 Task: Create a task in Outlook to research new product suppliers, including identifying potential suppliers, evaluating capabilities, negotiating terms, and presenting recommendations. Set the start date to 6/27/2023 and the due date to 7/4/2023 with high priority.
Action: Mouse moved to (8, 115)
Screenshot: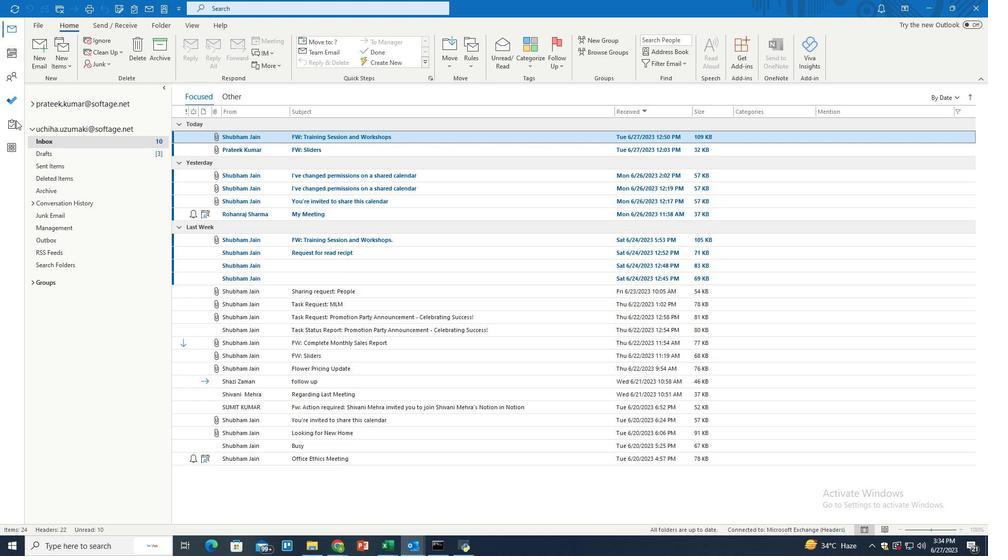 
Action: Mouse pressed left at (8, 115)
Screenshot: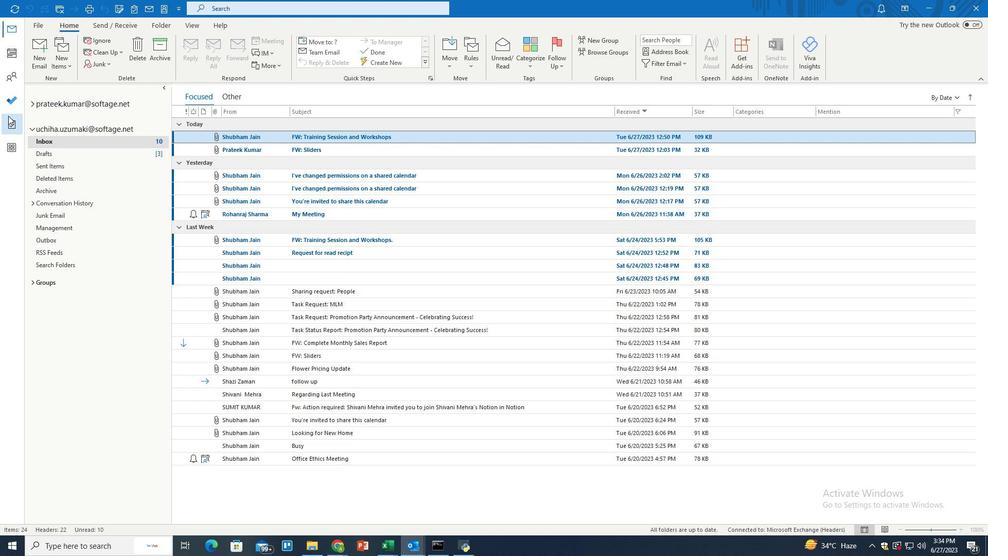 
Action: Mouse moved to (40, 60)
Screenshot: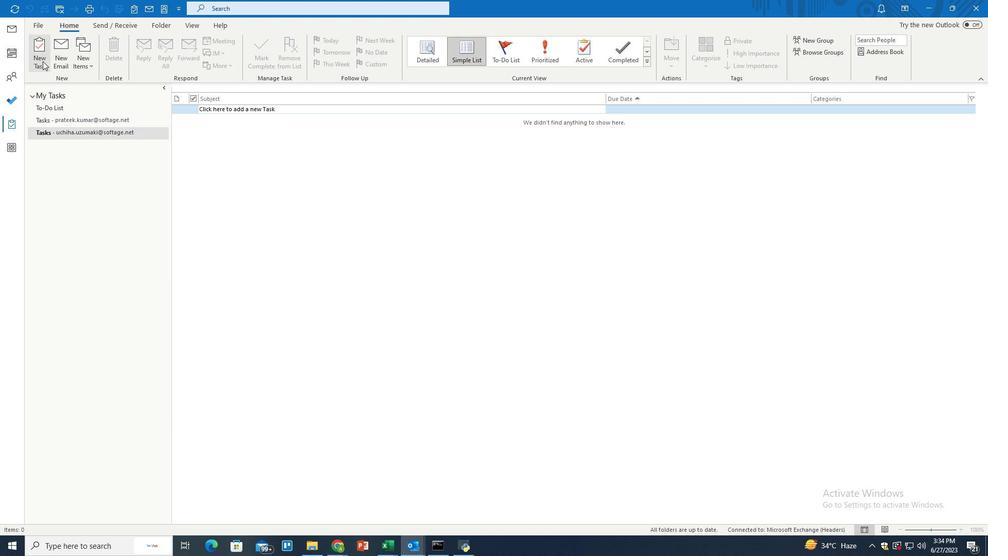 
Action: Mouse pressed left at (40, 60)
Screenshot: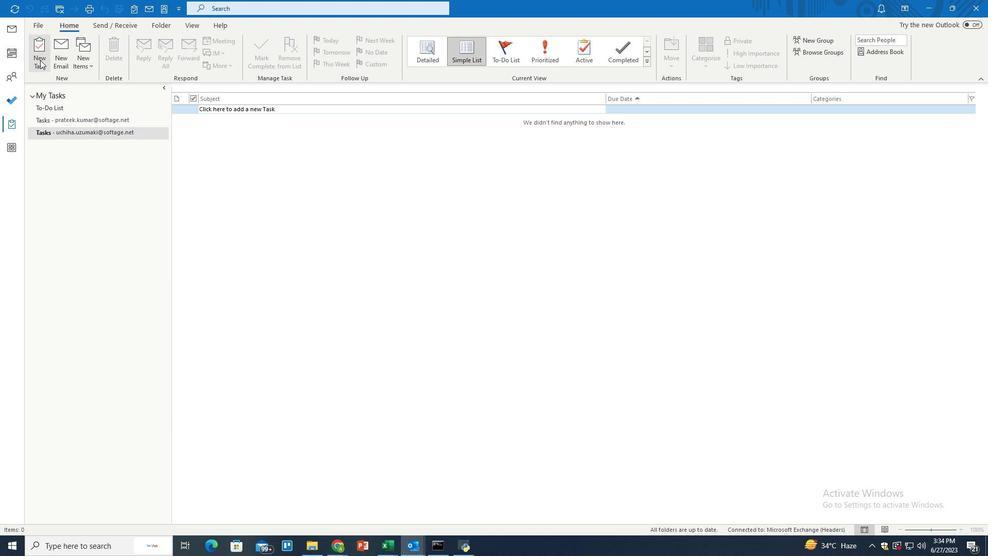 
Action: Mouse moved to (154, 100)
Screenshot: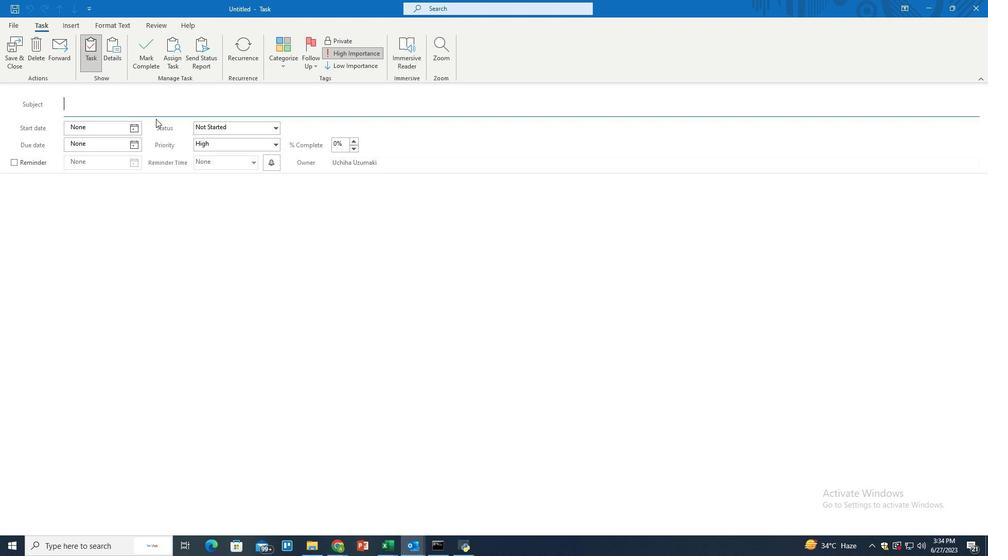 
Action: Key pressed <Key.shift>Research<Key.space><Key.shift>New<Key.space><Key.shift>Product<Key.space><Key.shift>Suppliers
Screenshot: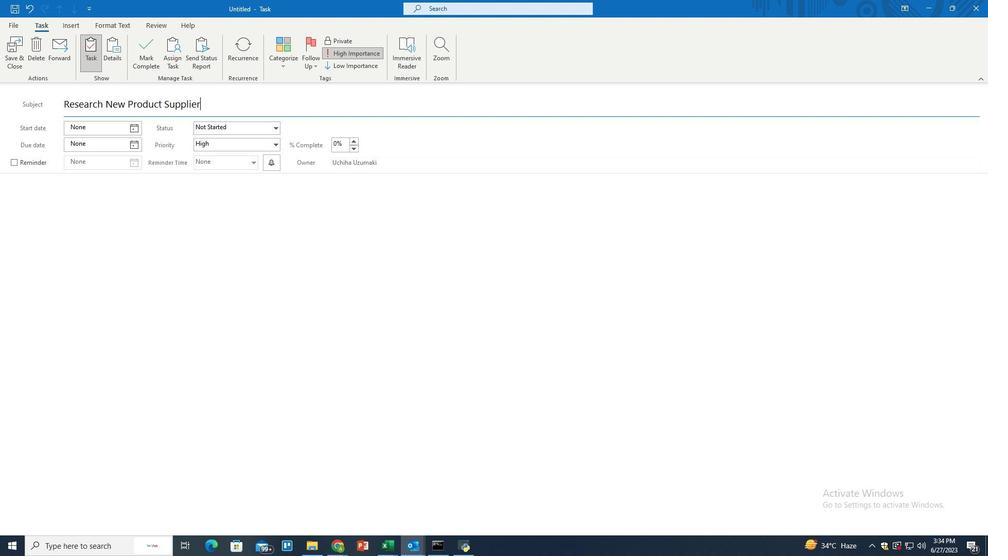 
Action: Mouse moved to (165, 199)
Screenshot: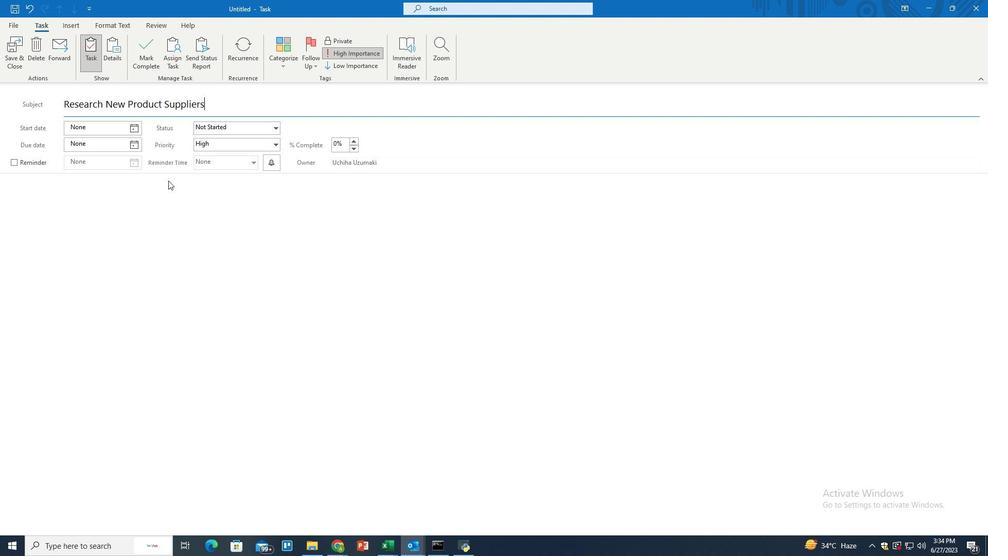 
Action: Mouse pressed left at (165, 199)
Screenshot: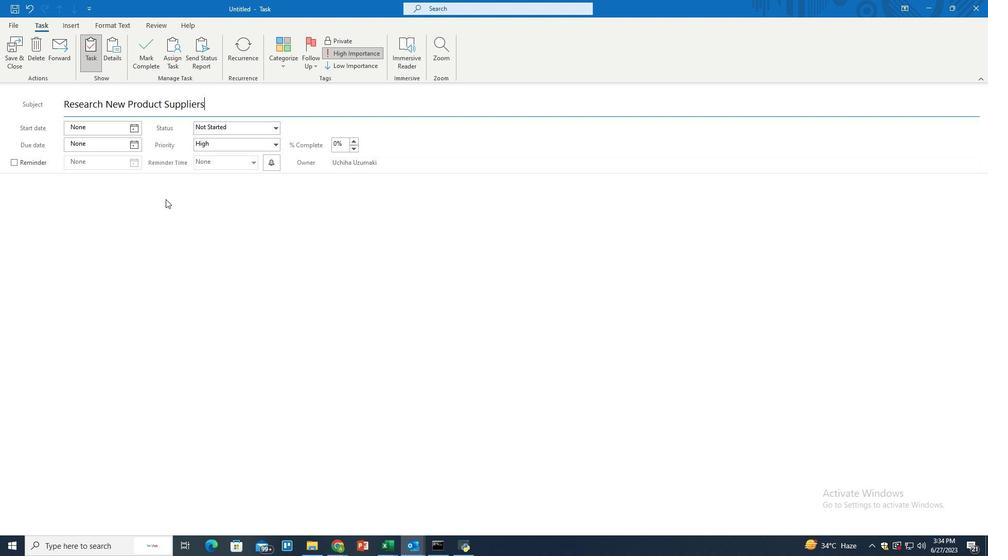 
Action: Key pressed <Key.shift>Identify<Key.space>potential<Key.space>suppliers<Key.space>for<Key.space>a<Key.space>new<Key.space>product<Key.space>line,<Key.space>evaluate<Key.space>their<Key.space>capabilities,<Key.space>negotiate<Key.space>termss<Key.backspace>,<Key.space>and<Key.space>present<Key.space>recommendations<Key.space>for<Key.space>seles<Key.backspace>ction
Screenshot: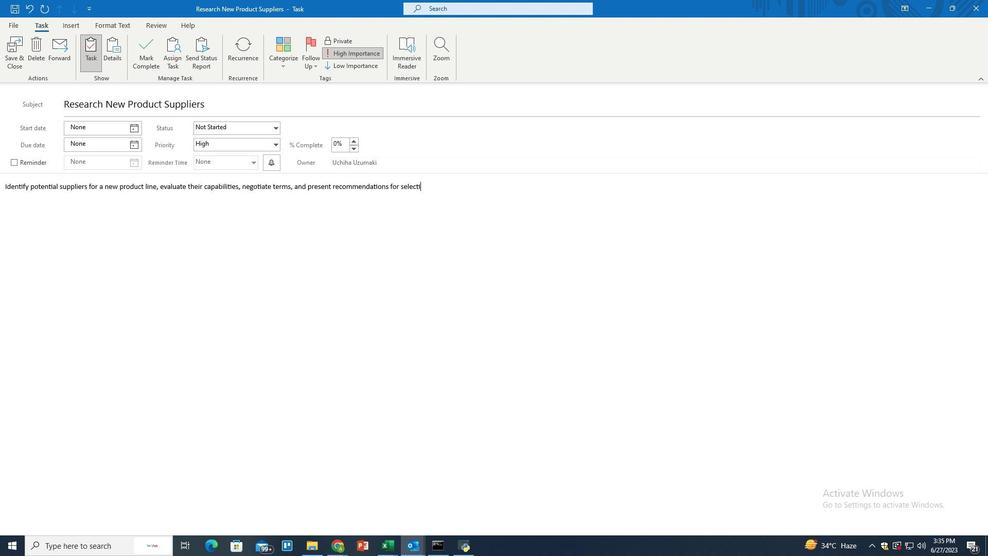 
Action: Mouse moved to (135, 129)
Screenshot: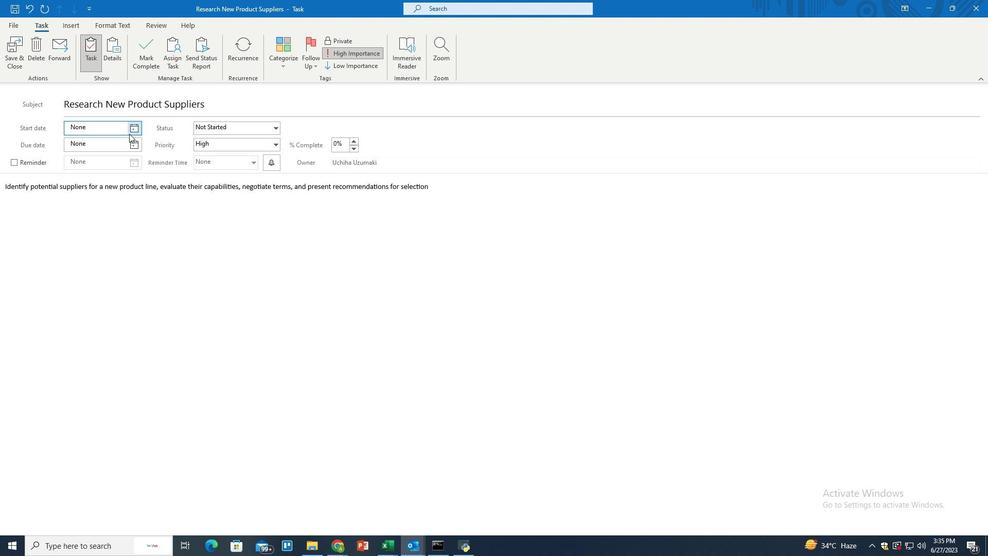 
Action: Mouse pressed left at (135, 129)
Screenshot: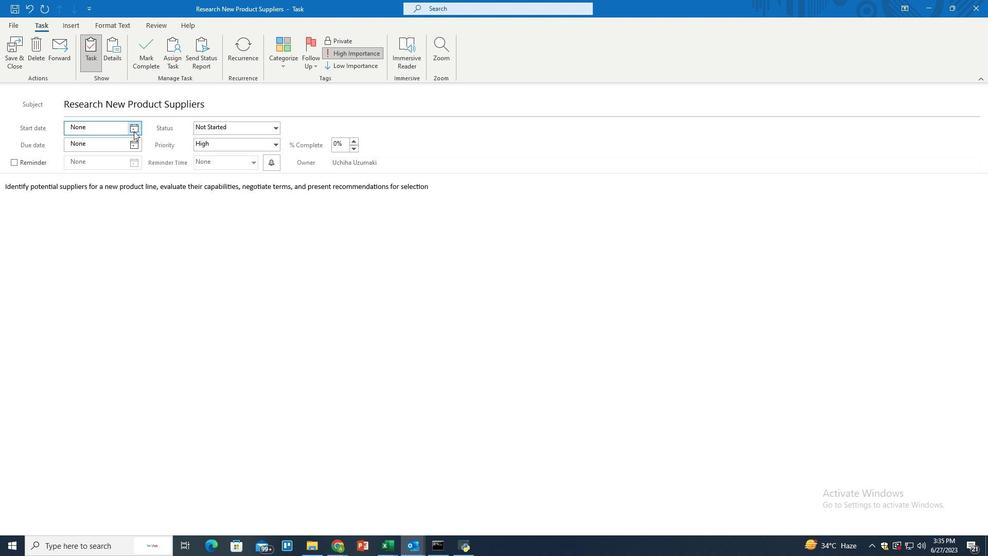
Action: Mouse moved to (68, 248)
Screenshot: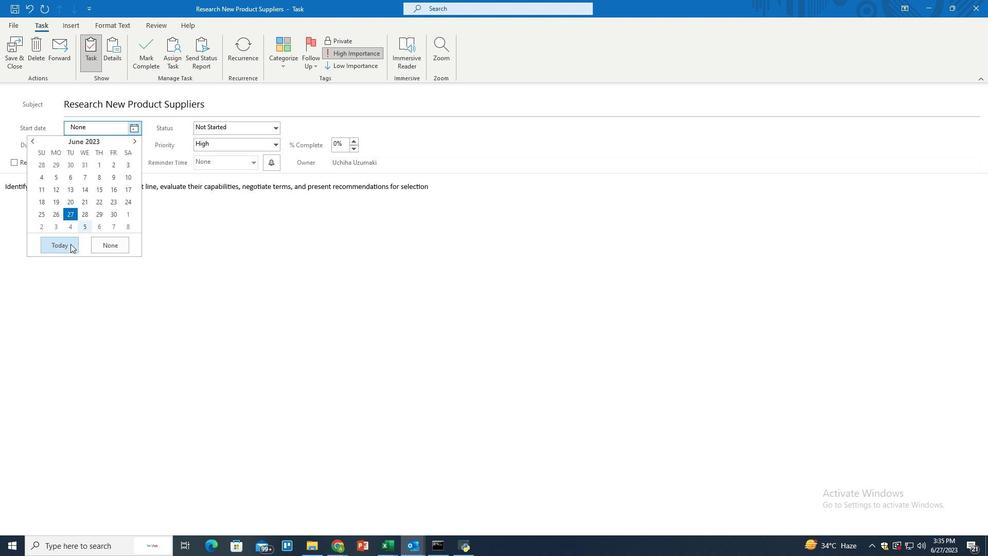 
Action: Mouse pressed left at (68, 248)
Screenshot: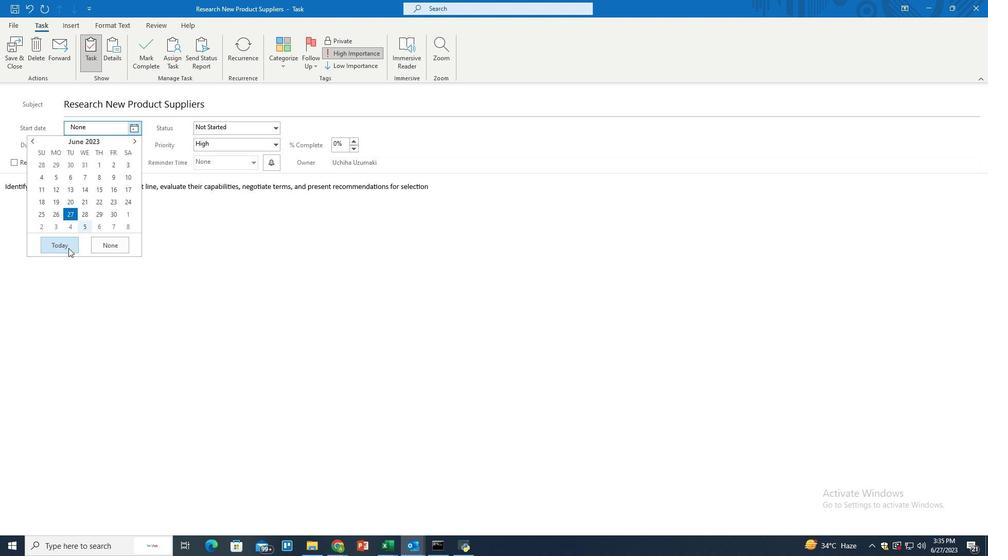 
Action: Mouse moved to (132, 154)
Screenshot: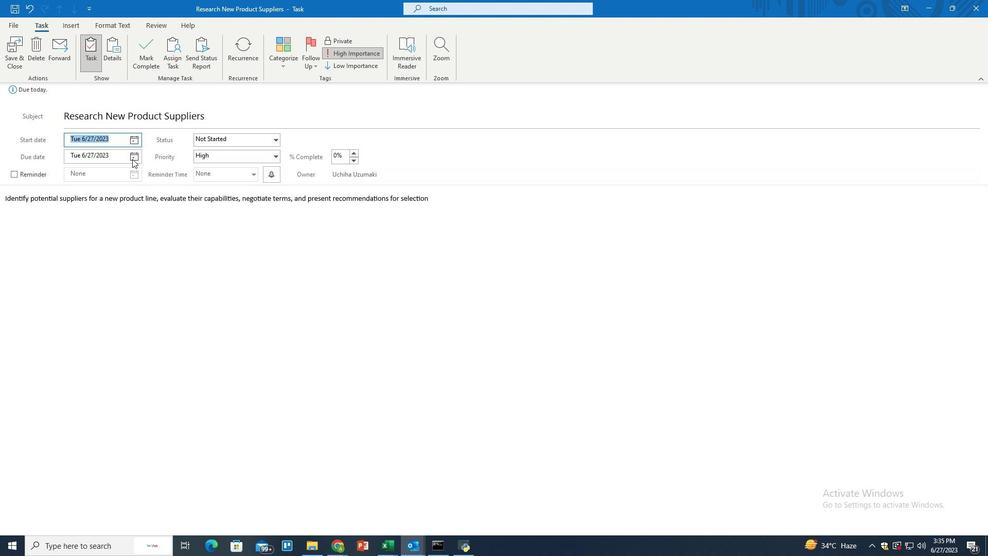 
Action: Mouse pressed left at (132, 154)
Screenshot: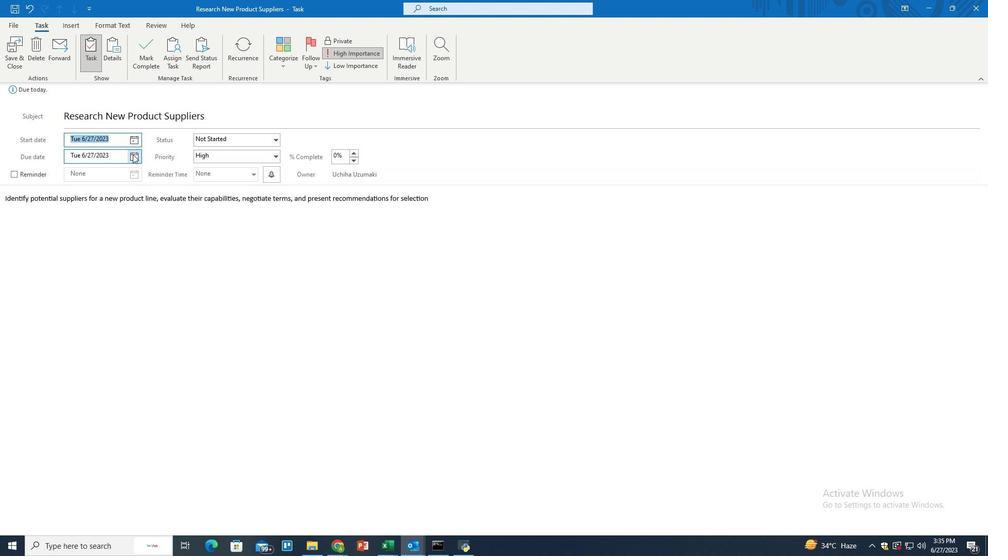 
Action: Mouse moved to (73, 252)
Screenshot: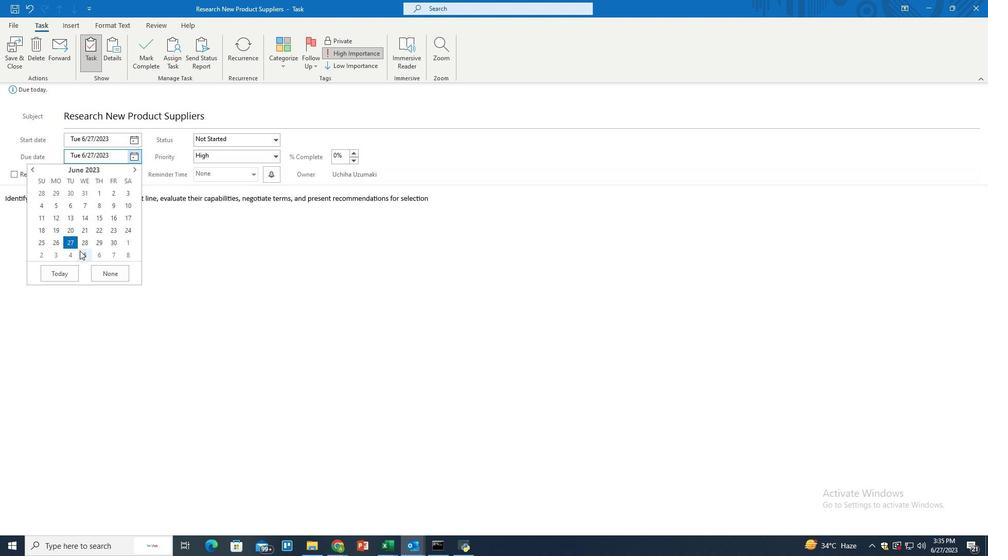 
Action: Mouse pressed left at (73, 252)
Screenshot: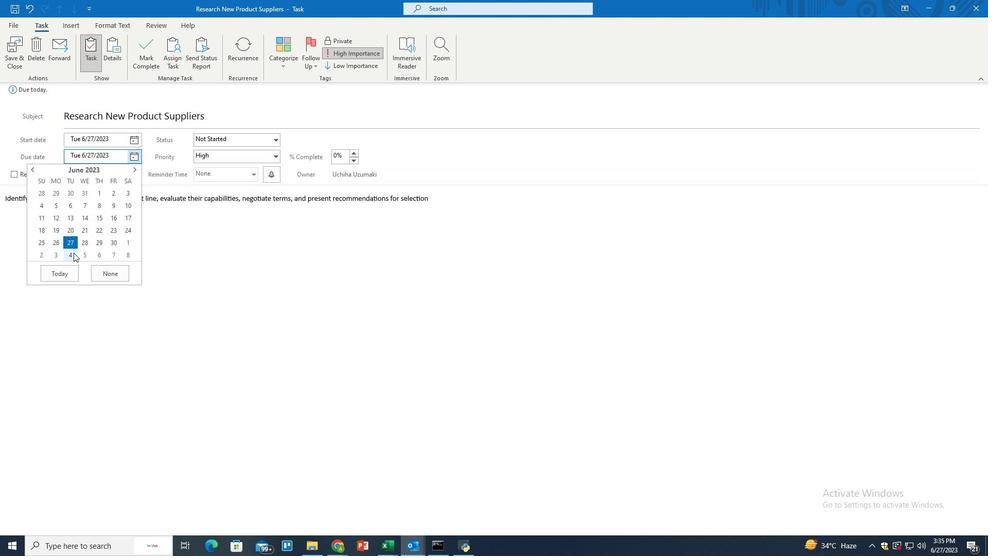 
Action: Mouse moved to (82, 23)
Screenshot: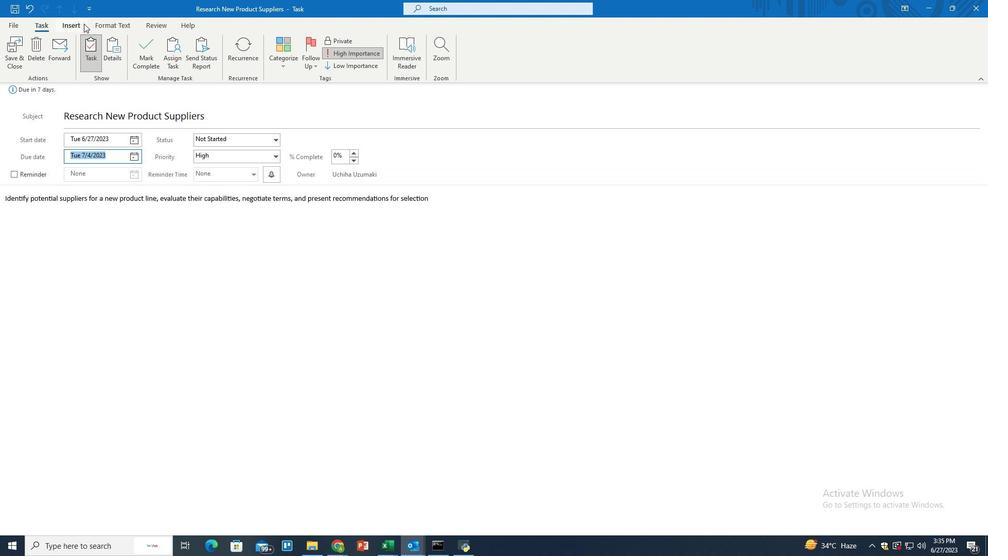 
Action: Mouse pressed left at (82, 23)
Screenshot: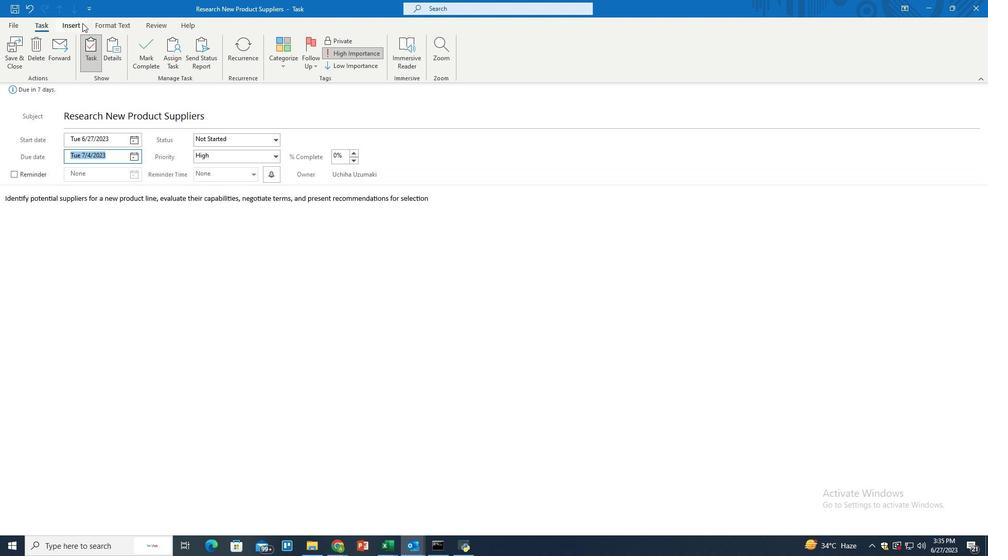
Action: Mouse moved to (98, 59)
Screenshot: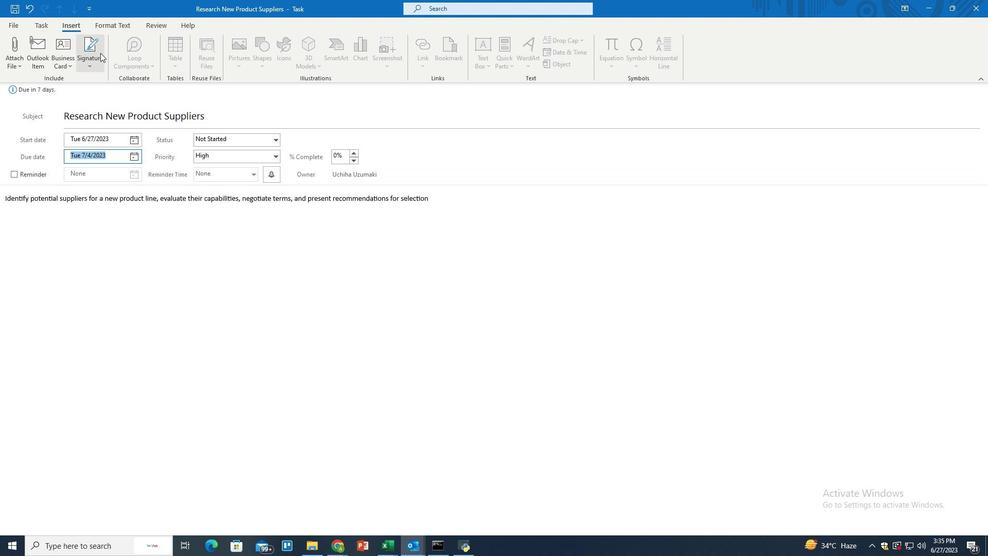 
Action: Mouse pressed left at (98, 59)
Screenshot: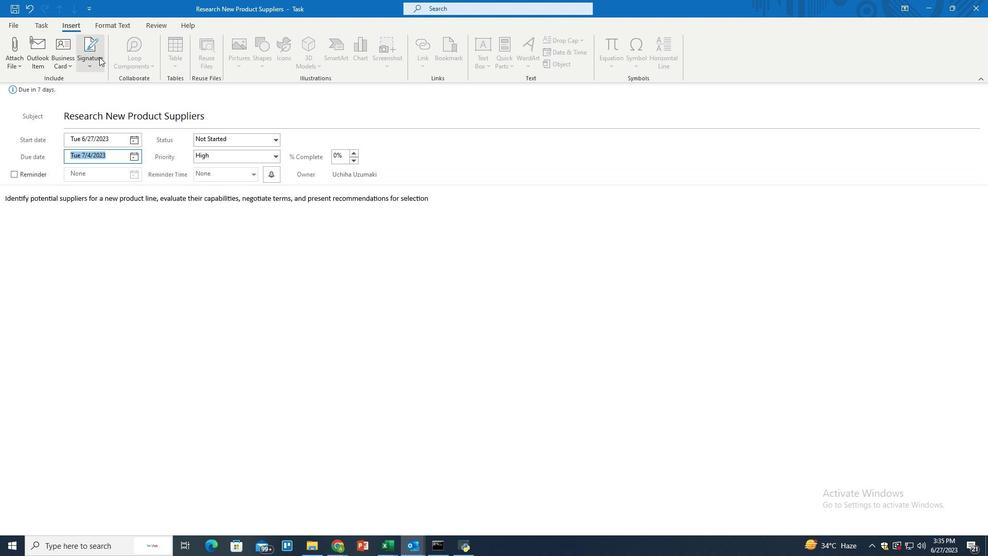 
Action: Mouse moved to (100, 81)
Screenshot: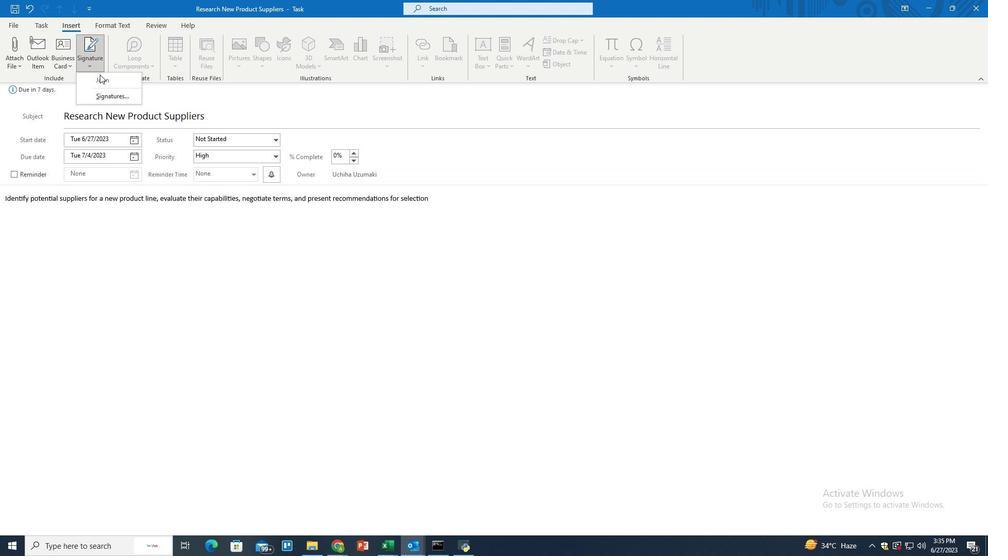 
Action: Mouse pressed left at (100, 81)
Screenshot: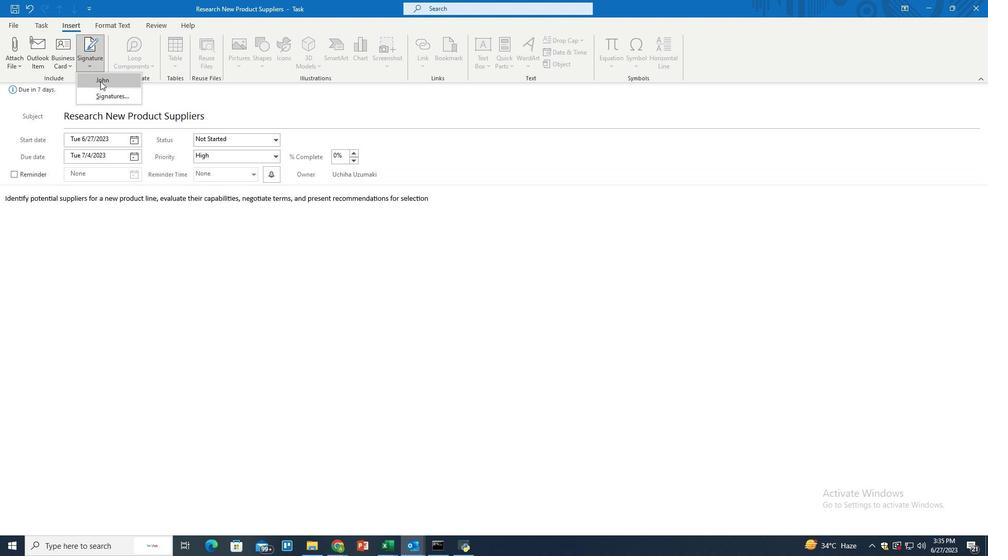
Action: Mouse moved to (449, 202)
Screenshot: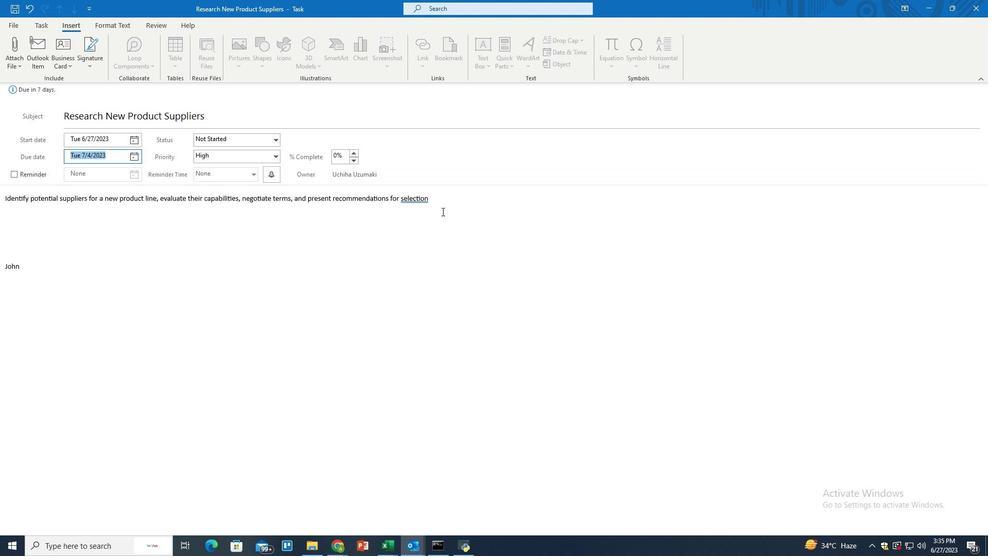 
Action: Mouse pressed left at (449, 202)
Screenshot: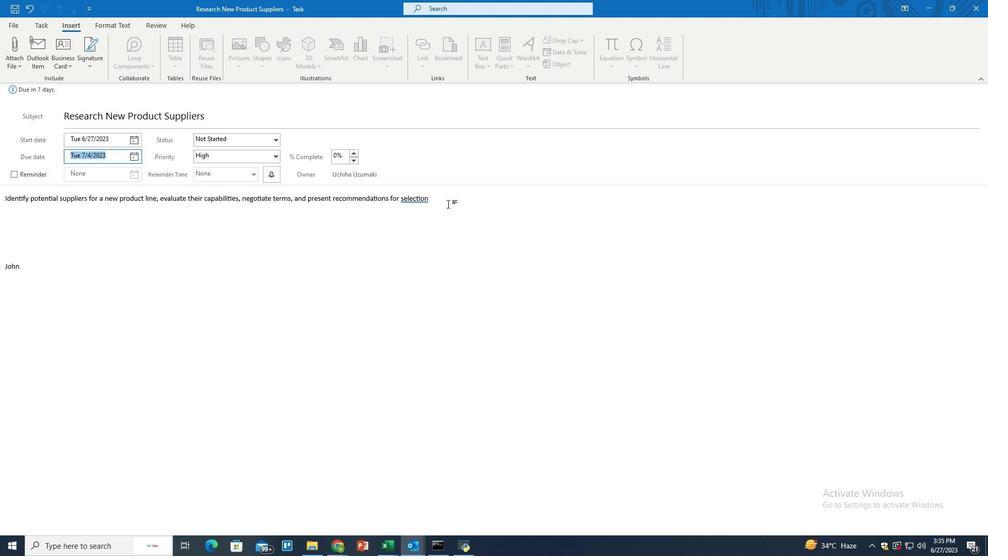 
Action: Mouse moved to (45, 26)
Screenshot: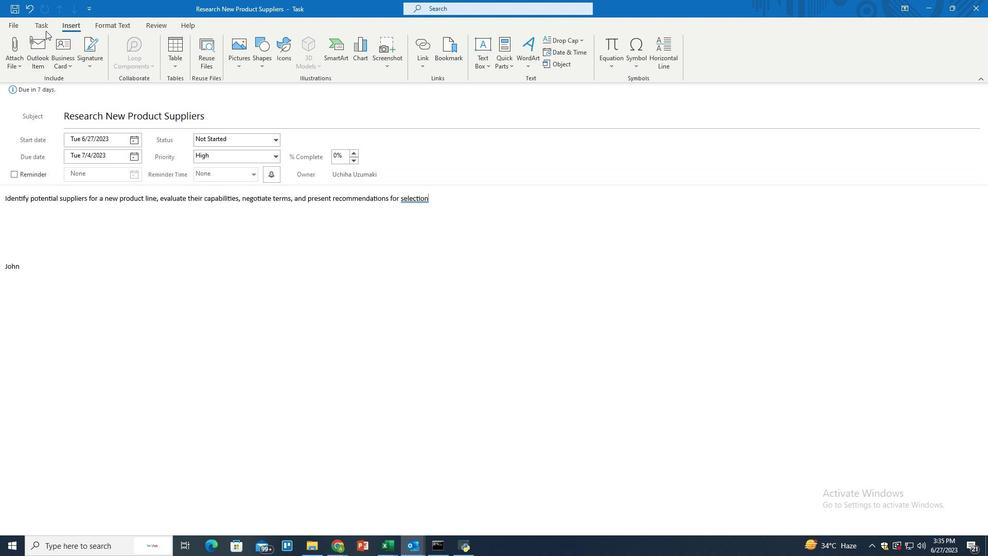 
Action: Mouse pressed left at (45, 26)
Screenshot: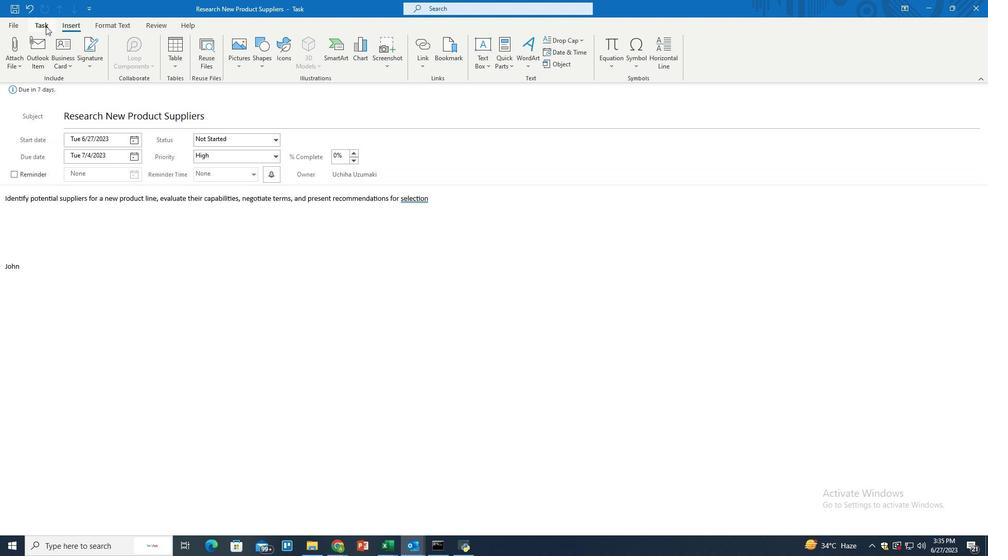 
Action: Mouse moved to (14, 48)
Screenshot: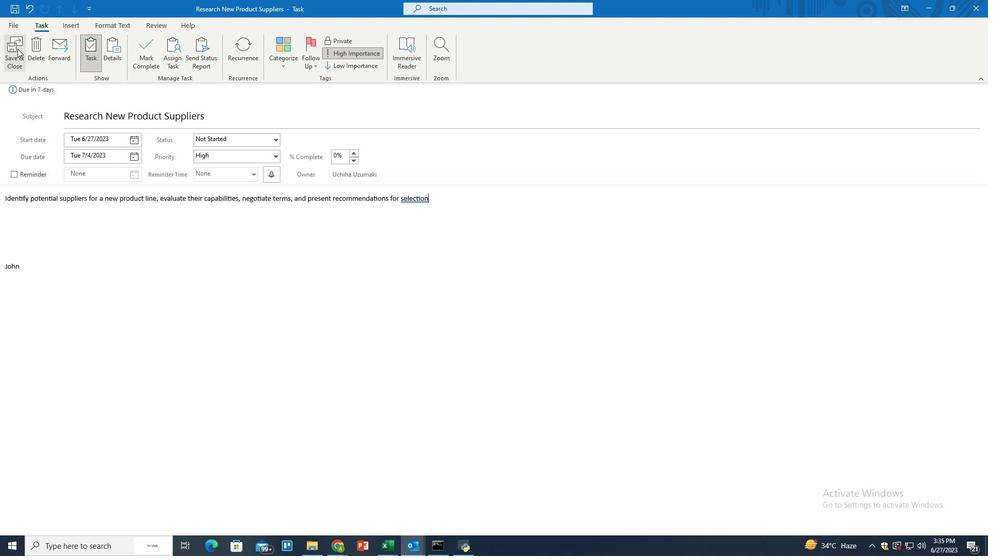 
Action: Mouse pressed left at (14, 48)
Screenshot: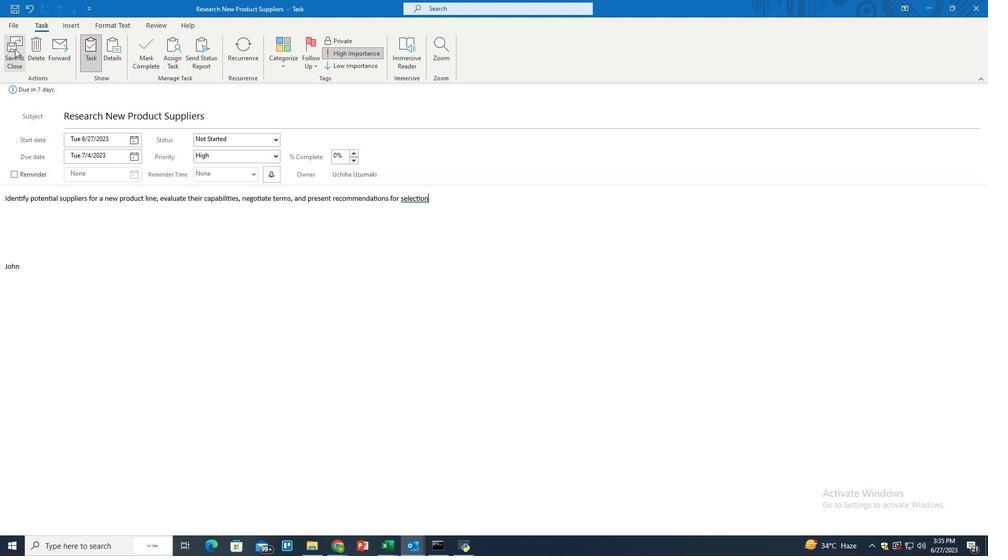 
Action: Mouse moved to (433, 256)
Screenshot: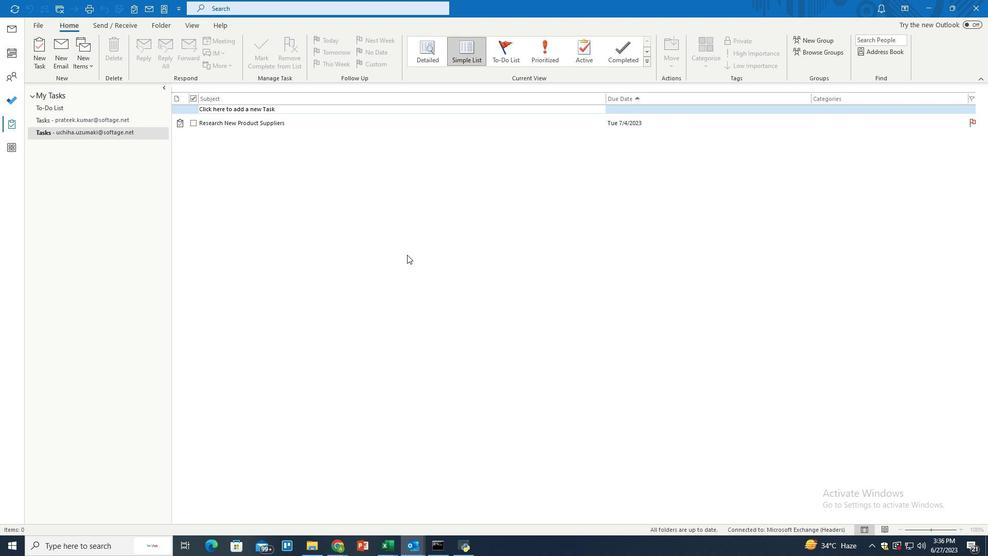 
